 Task: Create a rule from the Routing list, Task moved to a section -> Set Priority in the project ToxicWorks , set the section as Done clear the priority.
Action: Mouse moved to (68, 372)
Screenshot: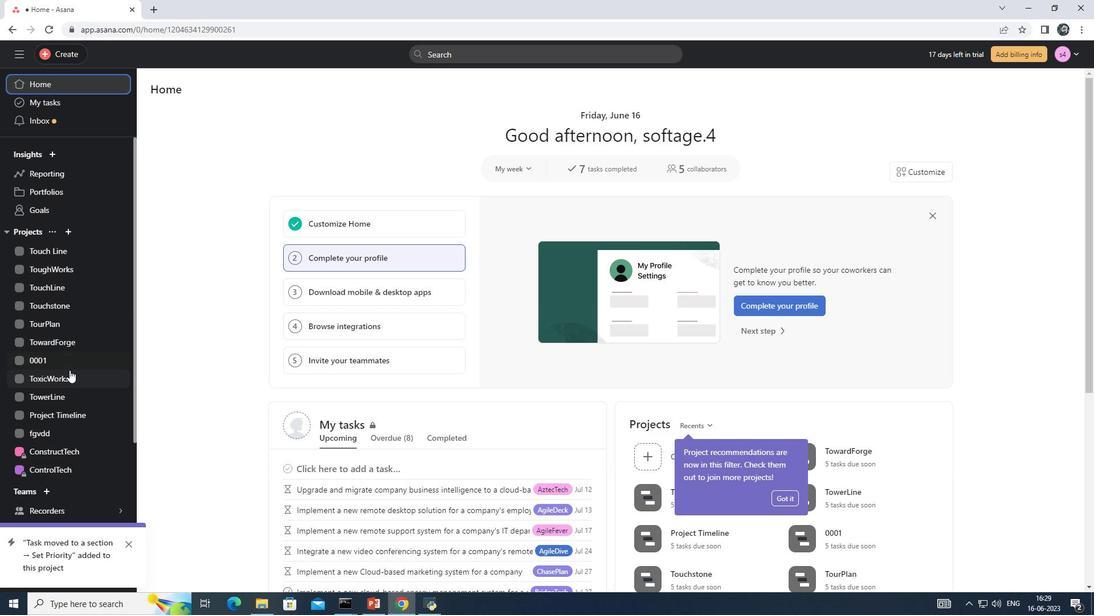 
Action: Mouse pressed left at (68, 372)
Screenshot: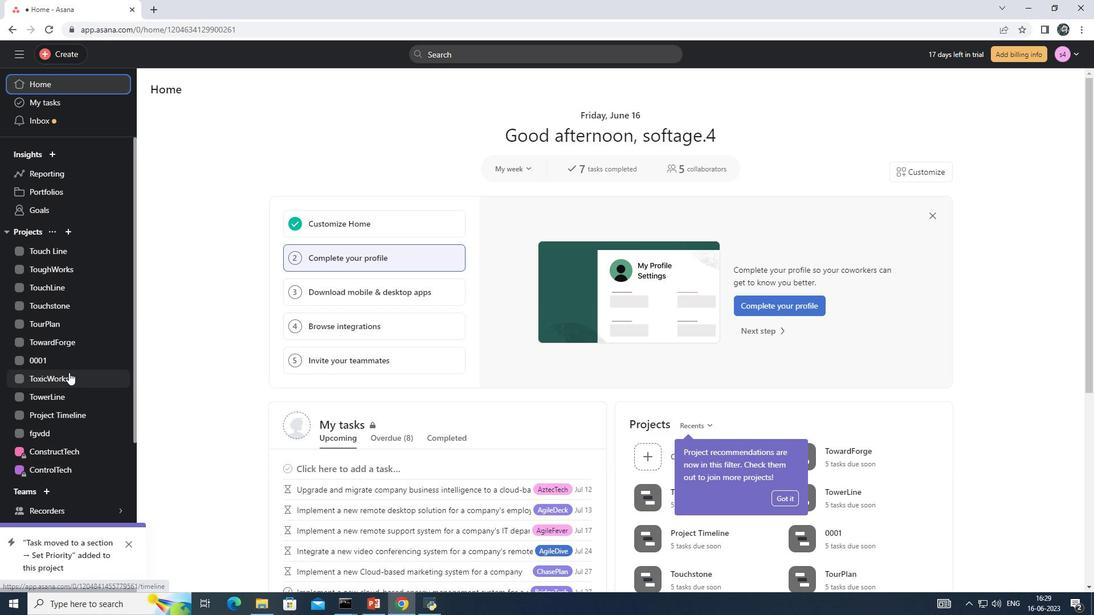 
Action: Mouse moved to (1051, 95)
Screenshot: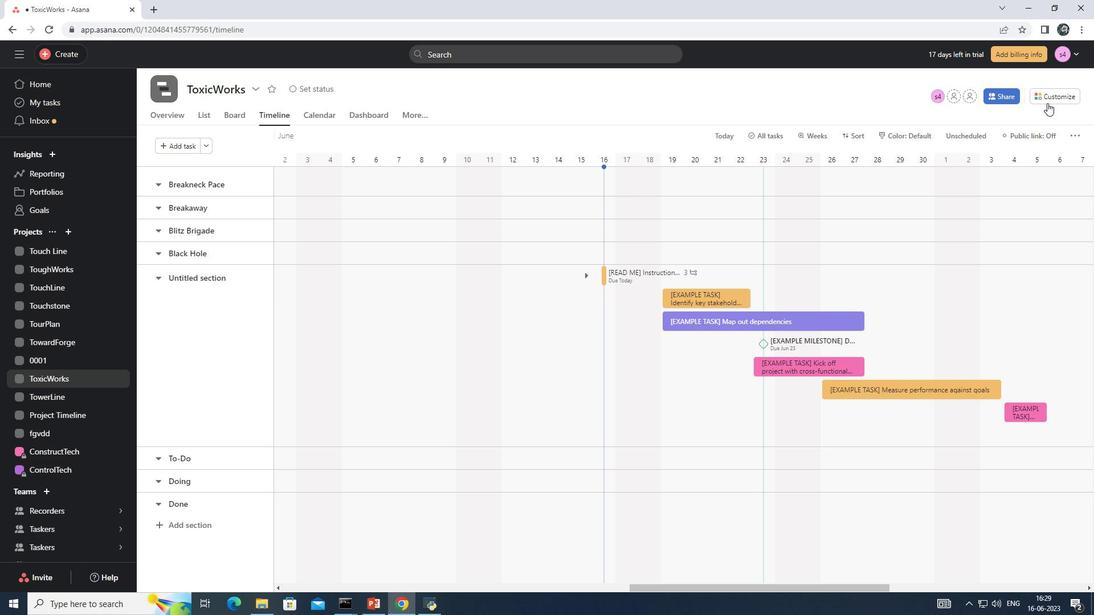 
Action: Mouse pressed left at (1051, 95)
Screenshot: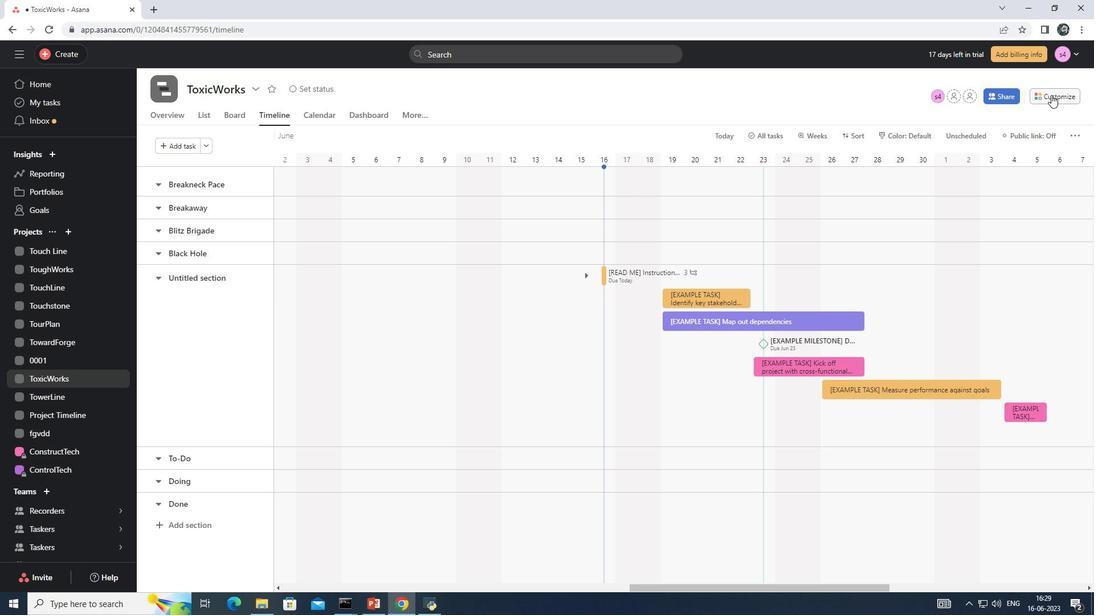 
Action: Mouse moved to (936, 447)
Screenshot: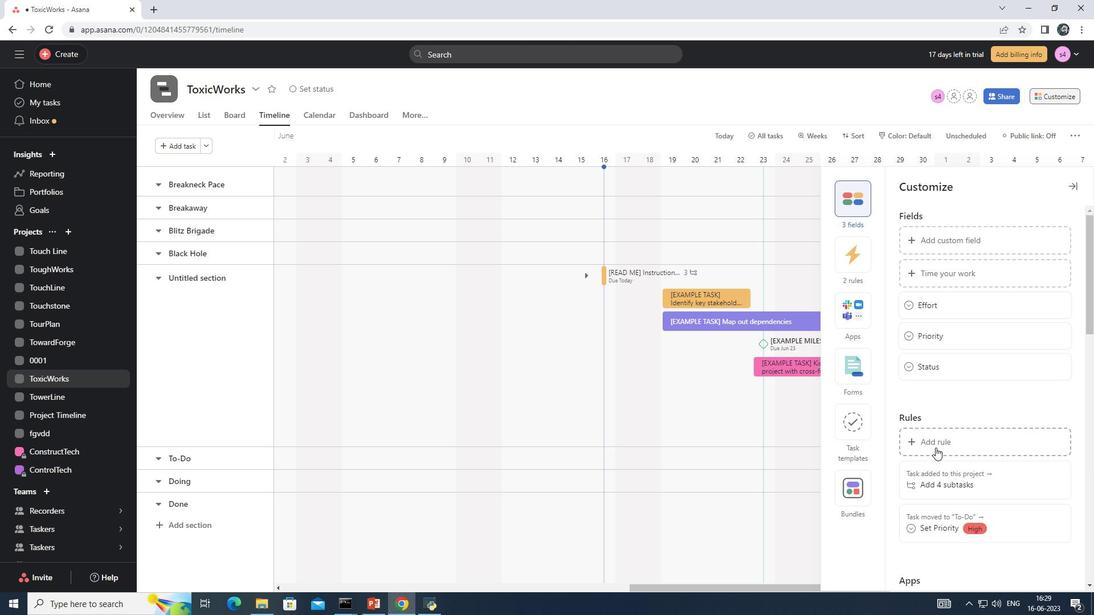 
Action: Mouse pressed left at (936, 447)
Screenshot: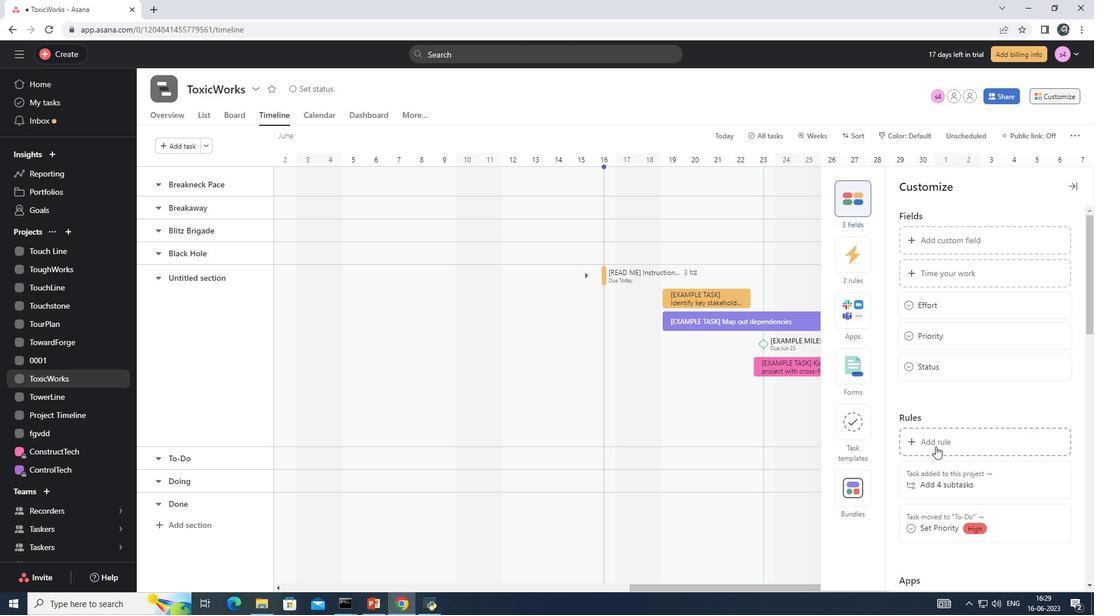 
Action: Mouse moved to (241, 147)
Screenshot: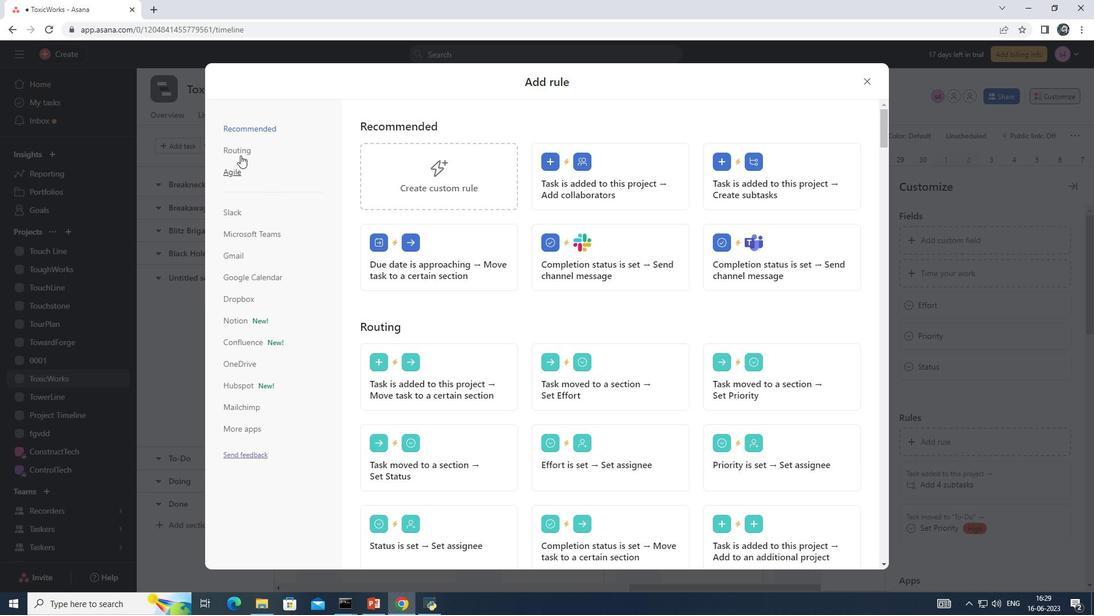 
Action: Mouse pressed left at (241, 147)
Screenshot: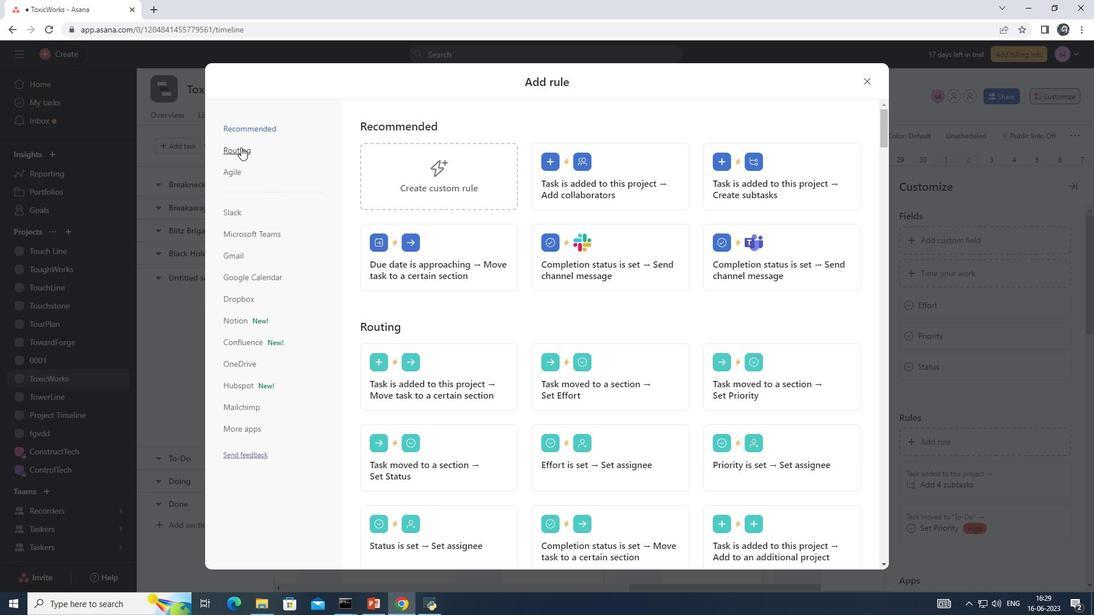 
Action: Mouse moved to (811, 192)
Screenshot: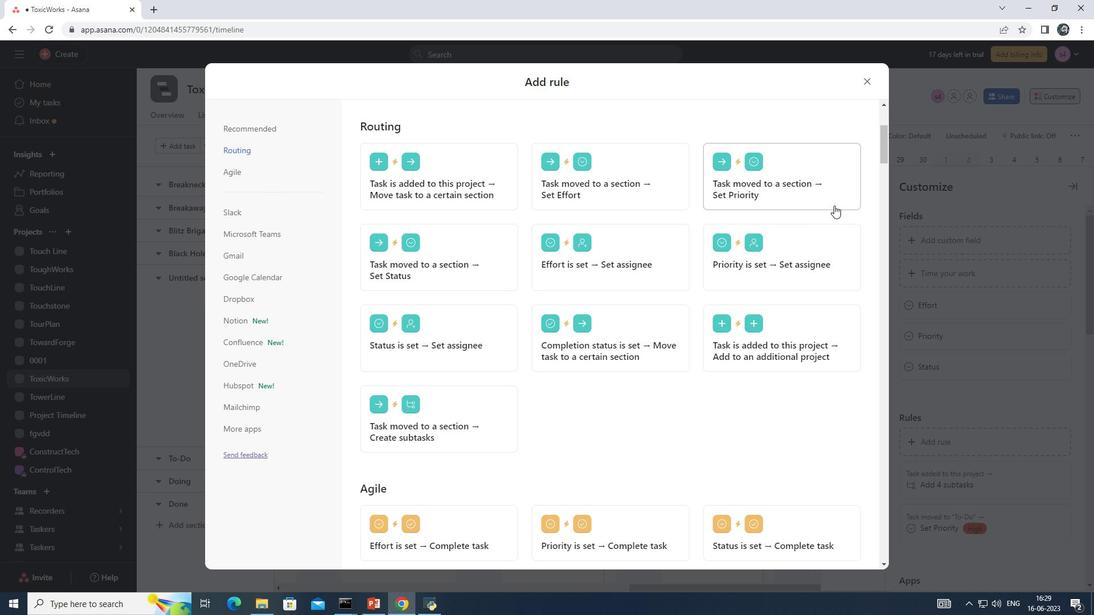 
Action: Mouse pressed left at (811, 192)
Screenshot: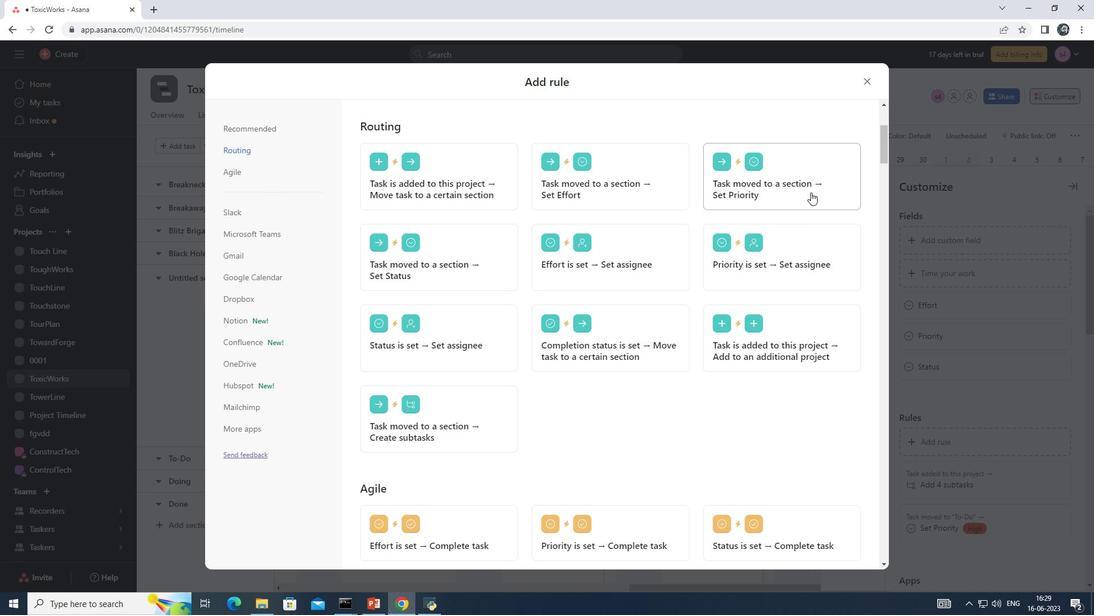 
Action: Mouse moved to (437, 306)
Screenshot: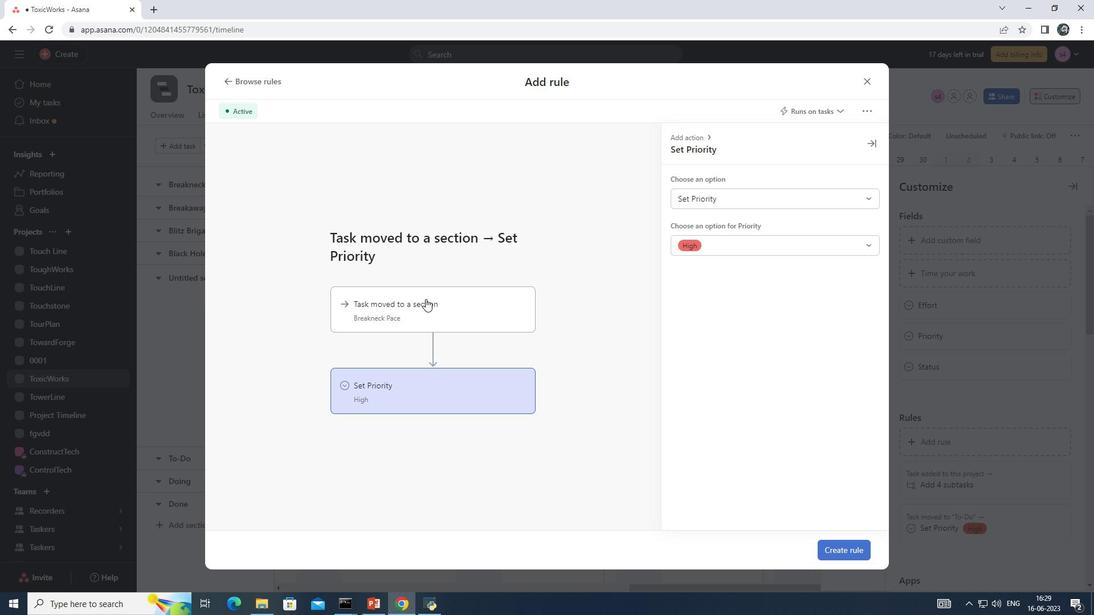 
Action: Mouse pressed left at (437, 306)
Screenshot: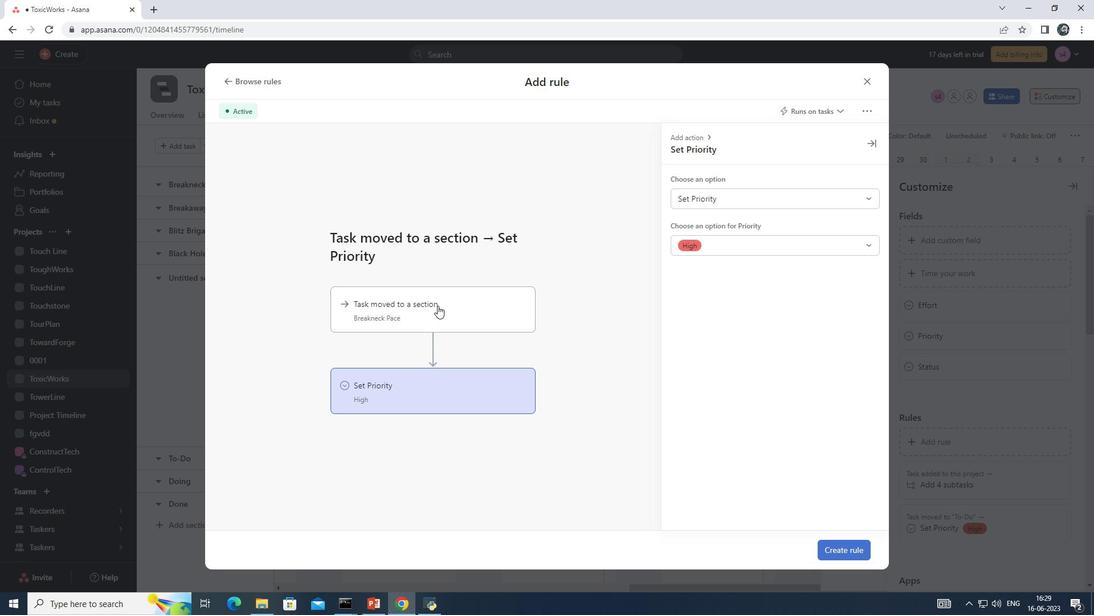 
Action: Mouse moved to (777, 196)
Screenshot: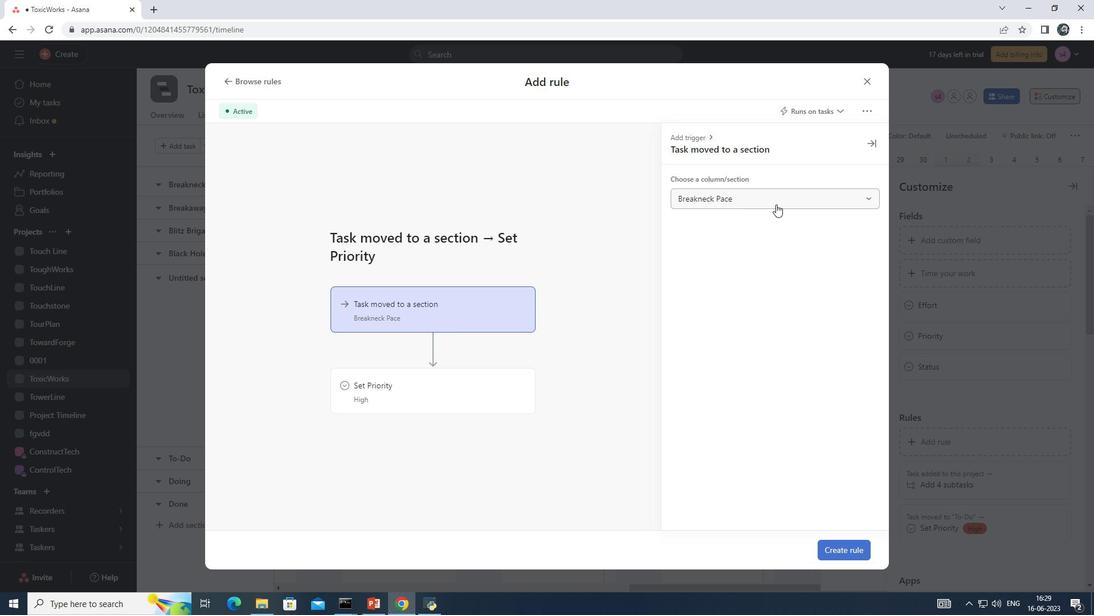
Action: Mouse pressed left at (777, 196)
Screenshot: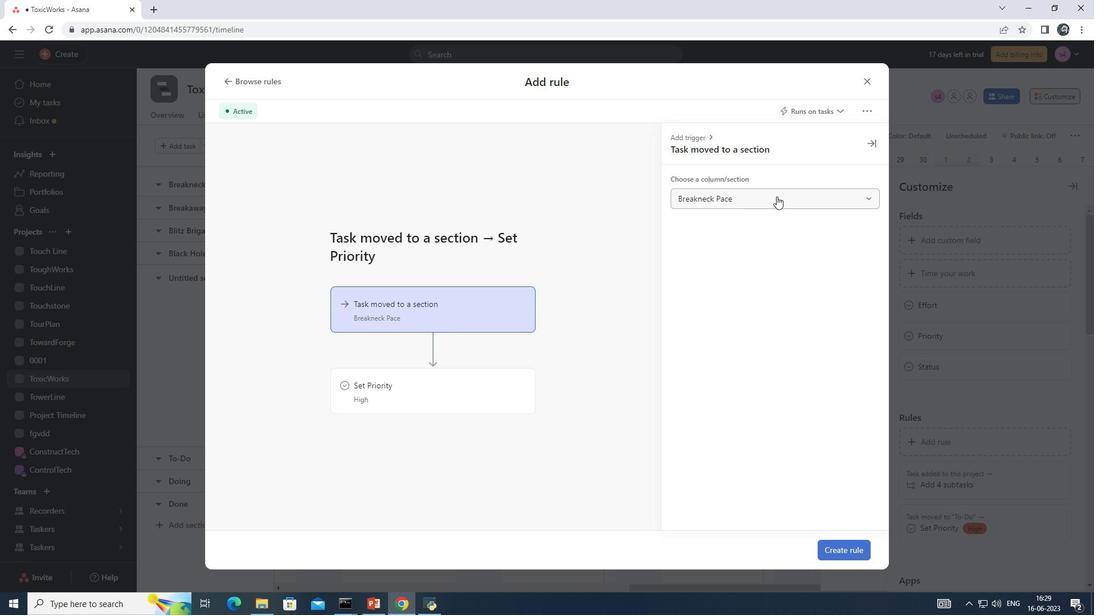 
Action: Mouse moved to (722, 366)
Screenshot: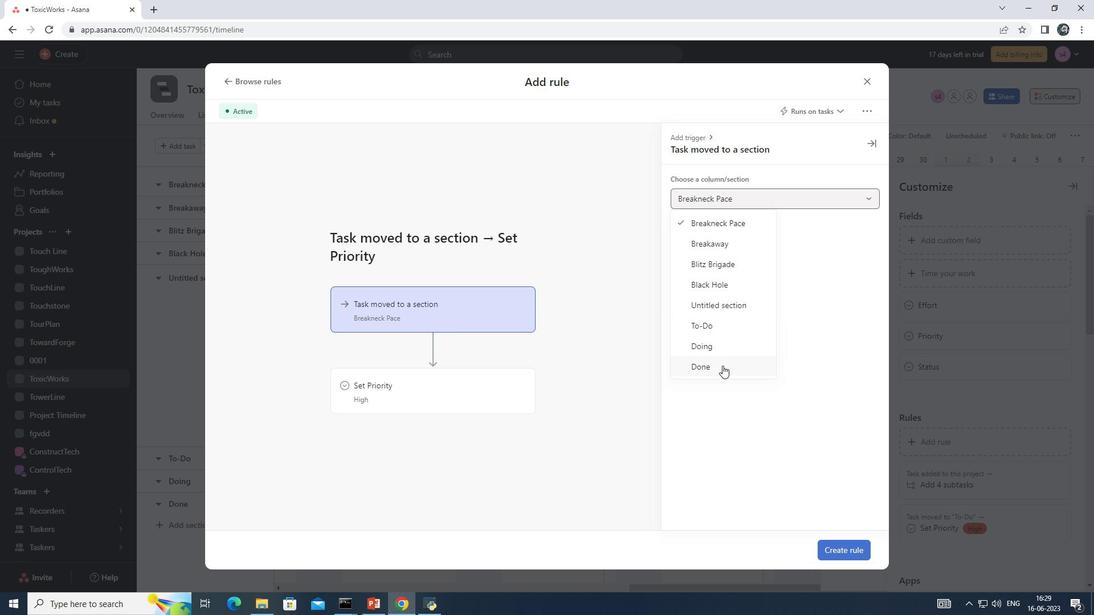 
Action: Mouse pressed left at (722, 366)
Screenshot: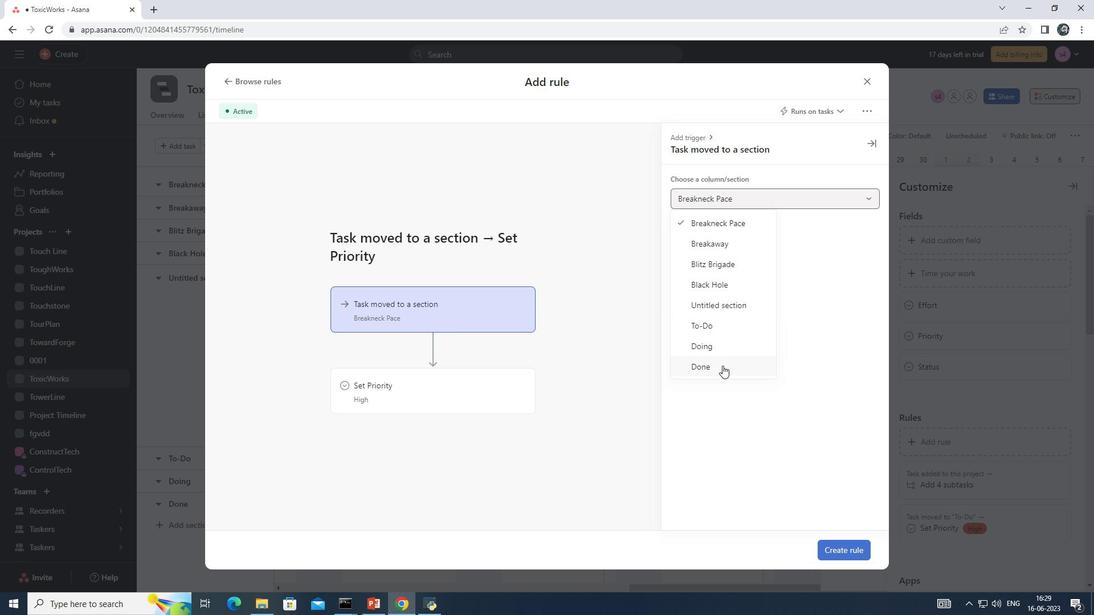 
Action: Mouse moved to (427, 390)
Screenshot: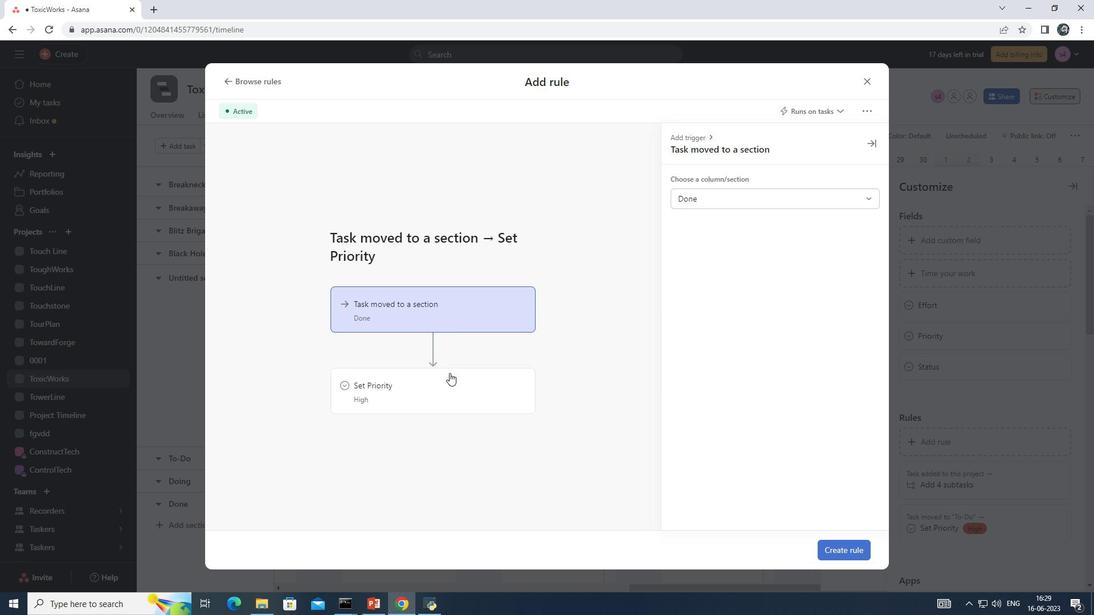 
Action: Mouse pressed left at (427, 390)
Screenshot: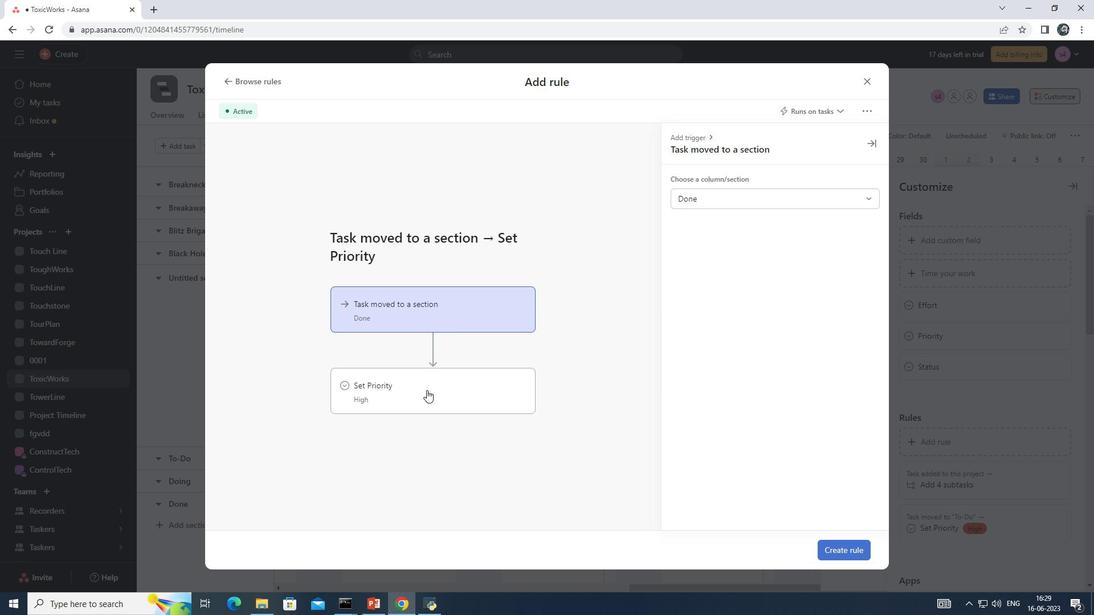 
Action: Mouse moved to (797, 197)
Screenshot: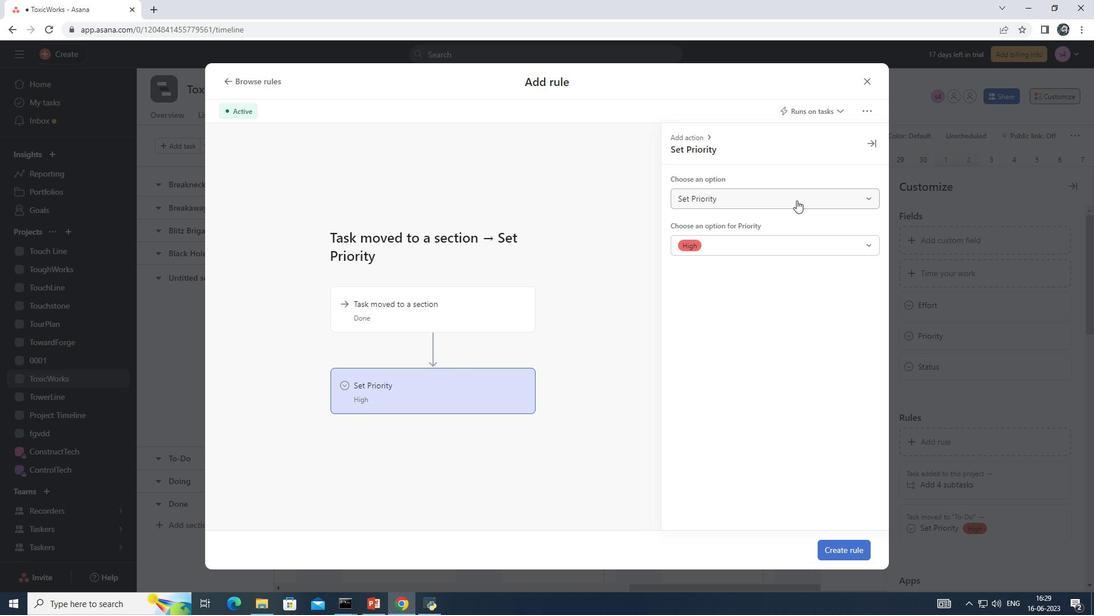 
Action: Mouse pressed left at (797, 197)
Screenshot: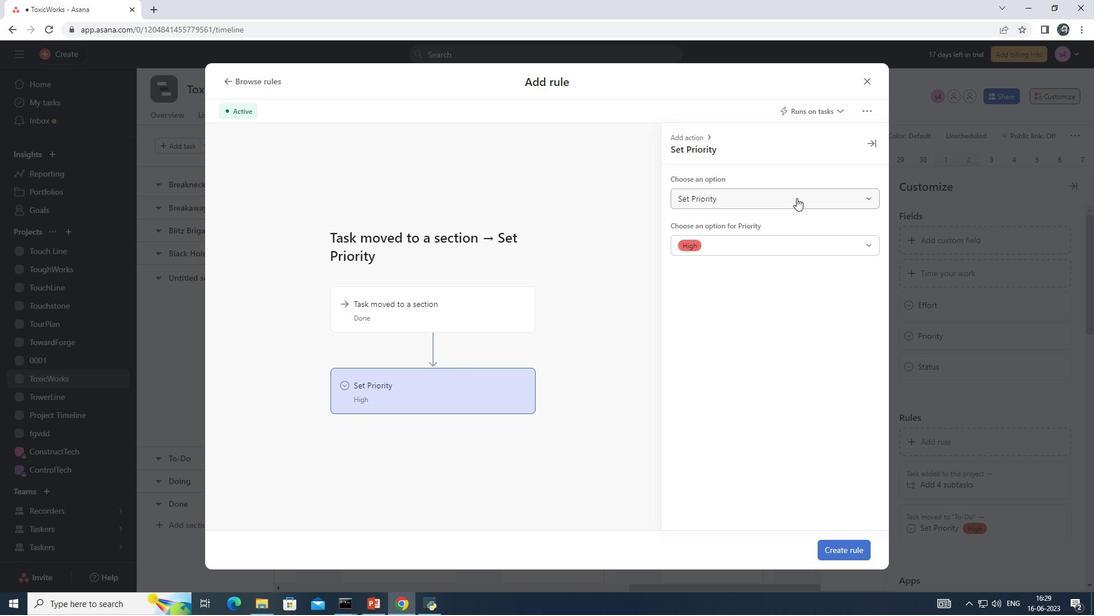 
Action: Mouse moved to (741, 249)
Screenshot: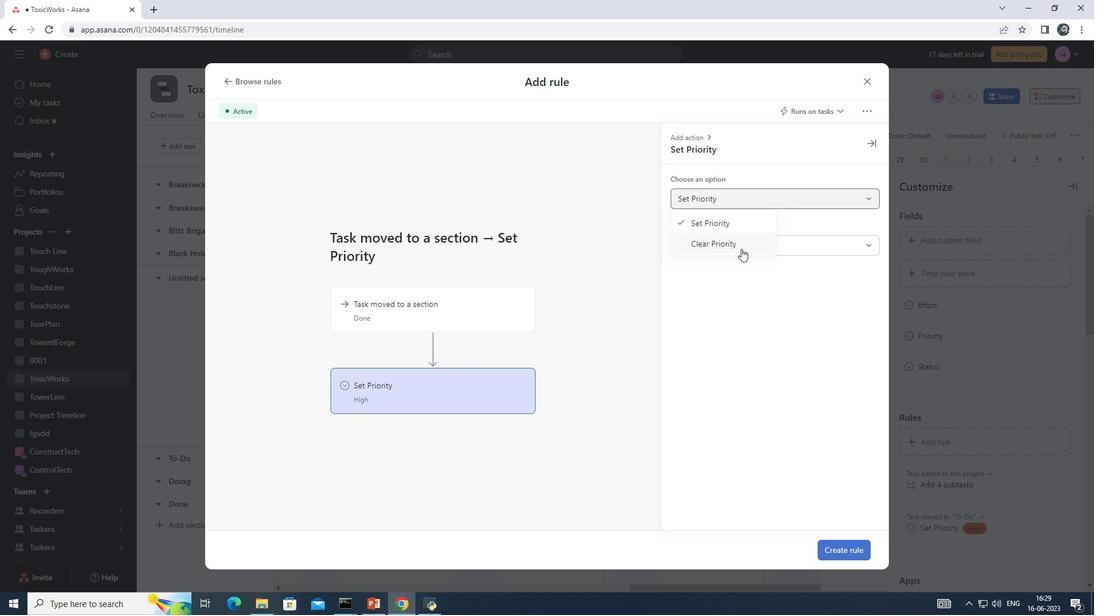 
Action: Mouse pressed left at (741, 249)
Screenshot: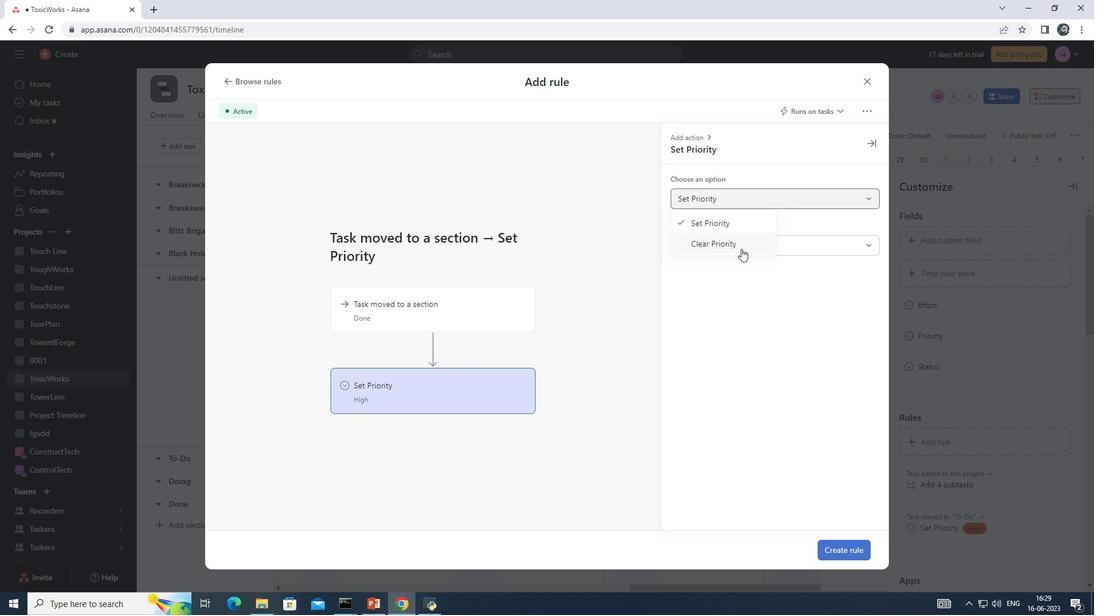 
Action: Mouse moved to (840, 553)
Screenshot: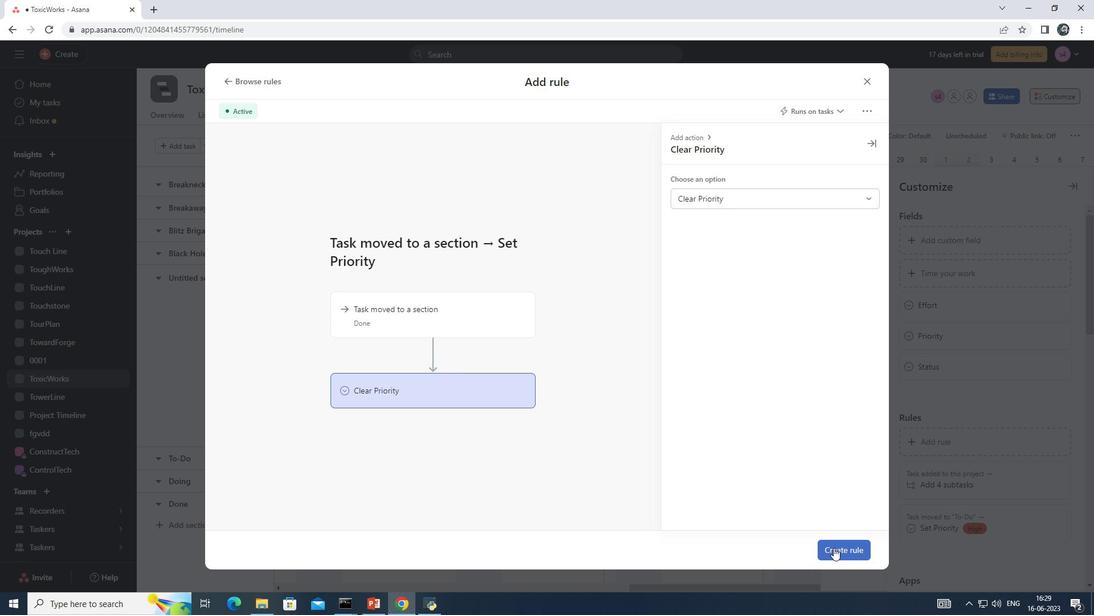 
Action: Mouse pressed left at (840, 553)
Screenshot: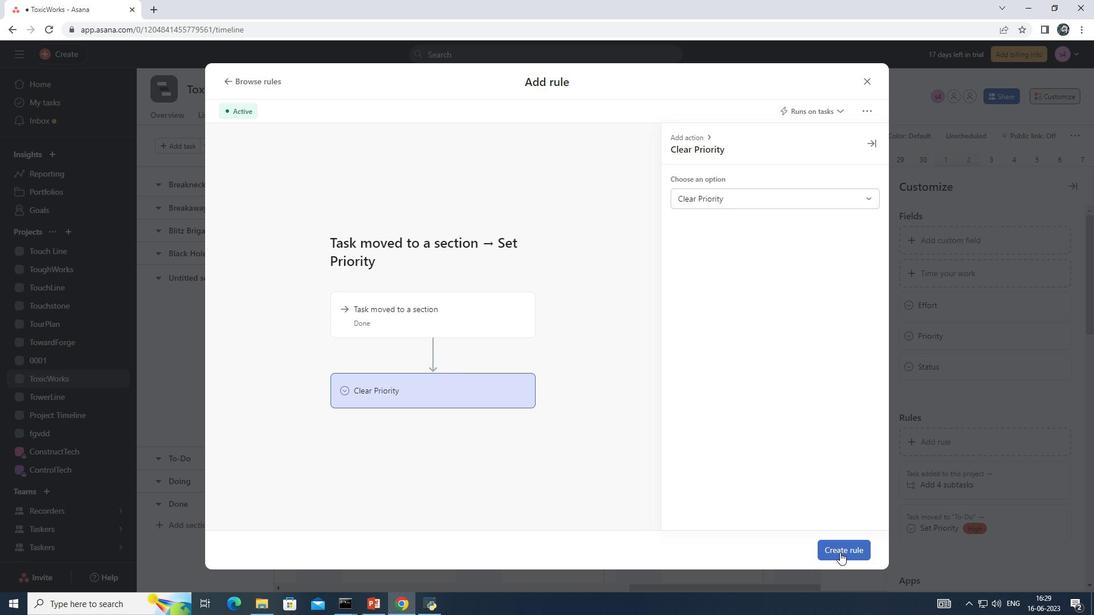
Action: Mouse moved to (673, 478)
Screenshot: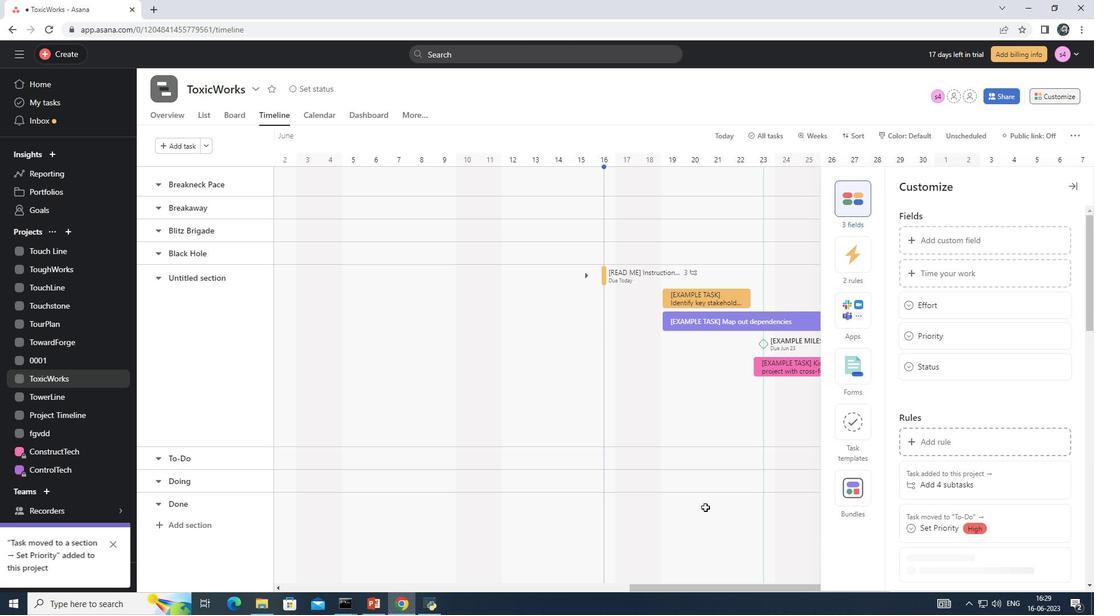 
